 Task: Create a rule from the Routing list, Task moved to a section -> Set Priority in the project BroaderView , set the section as Done clear the priority
Action: Mouse moved to (1234, 111)
Screenshot: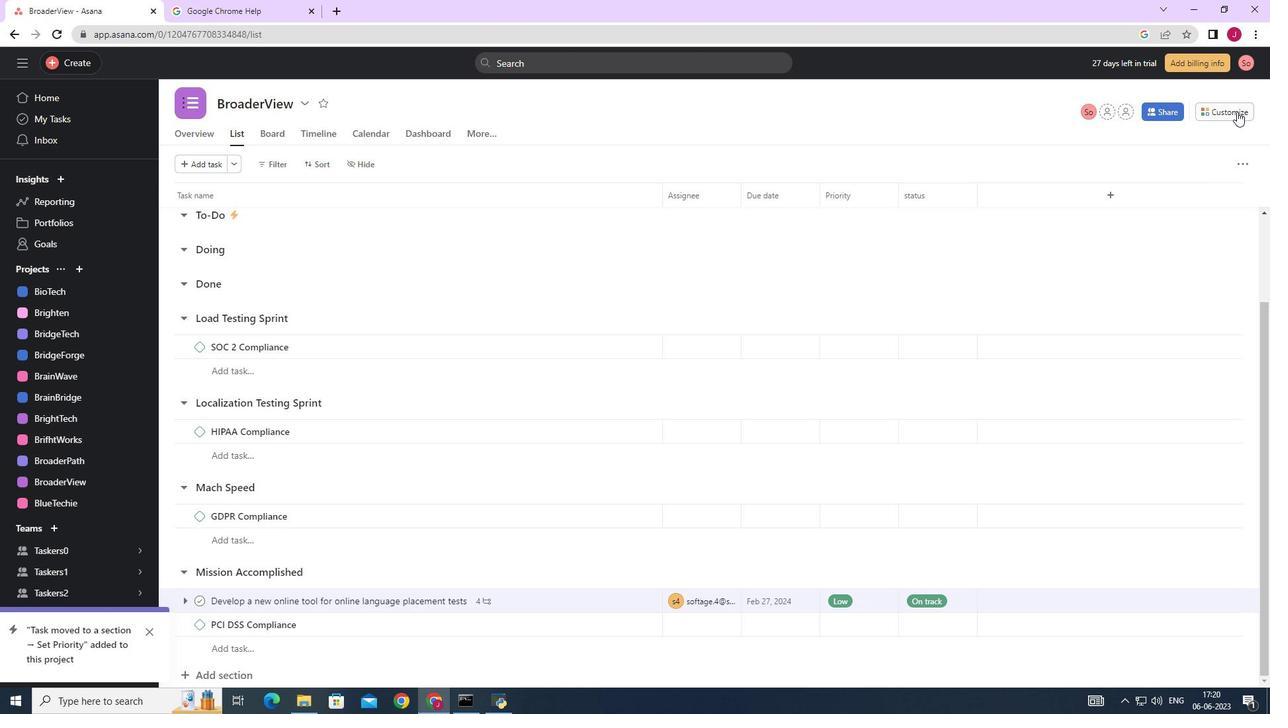
Action: Mouse pressed left at (1234, 111)
Screenshot: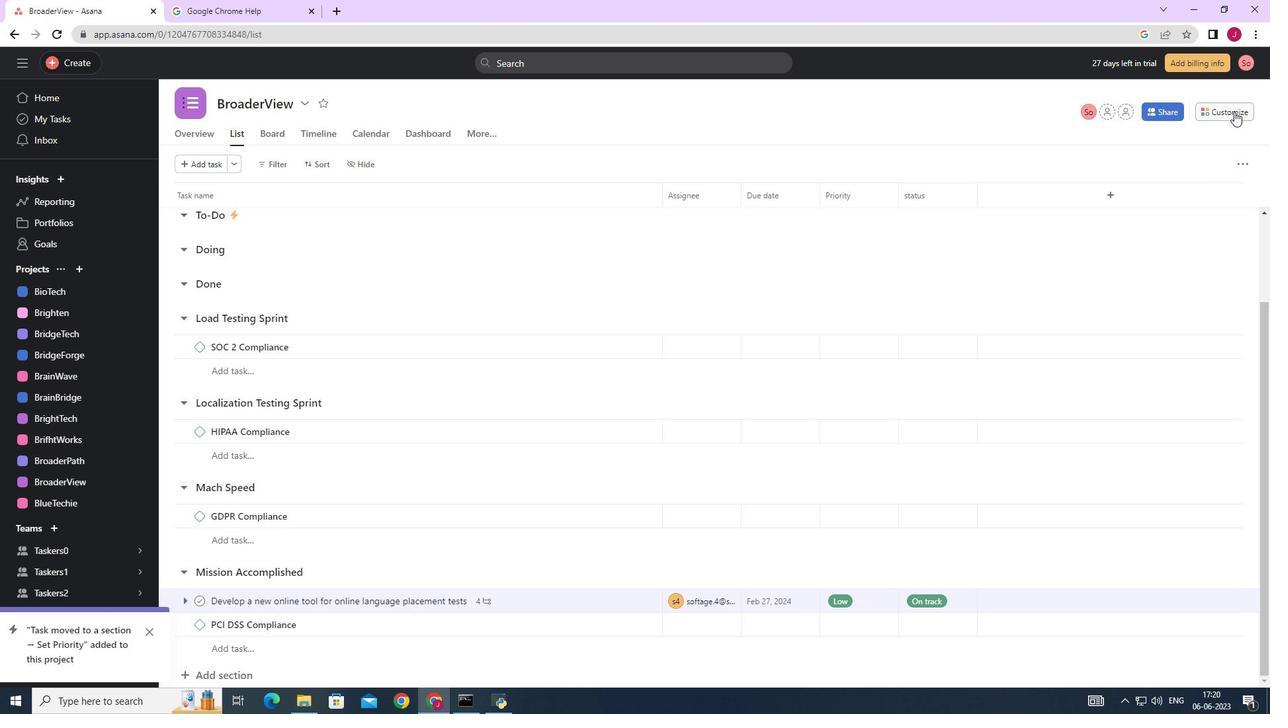 
Action: Mouse moved to (997, 283)
Screenshot: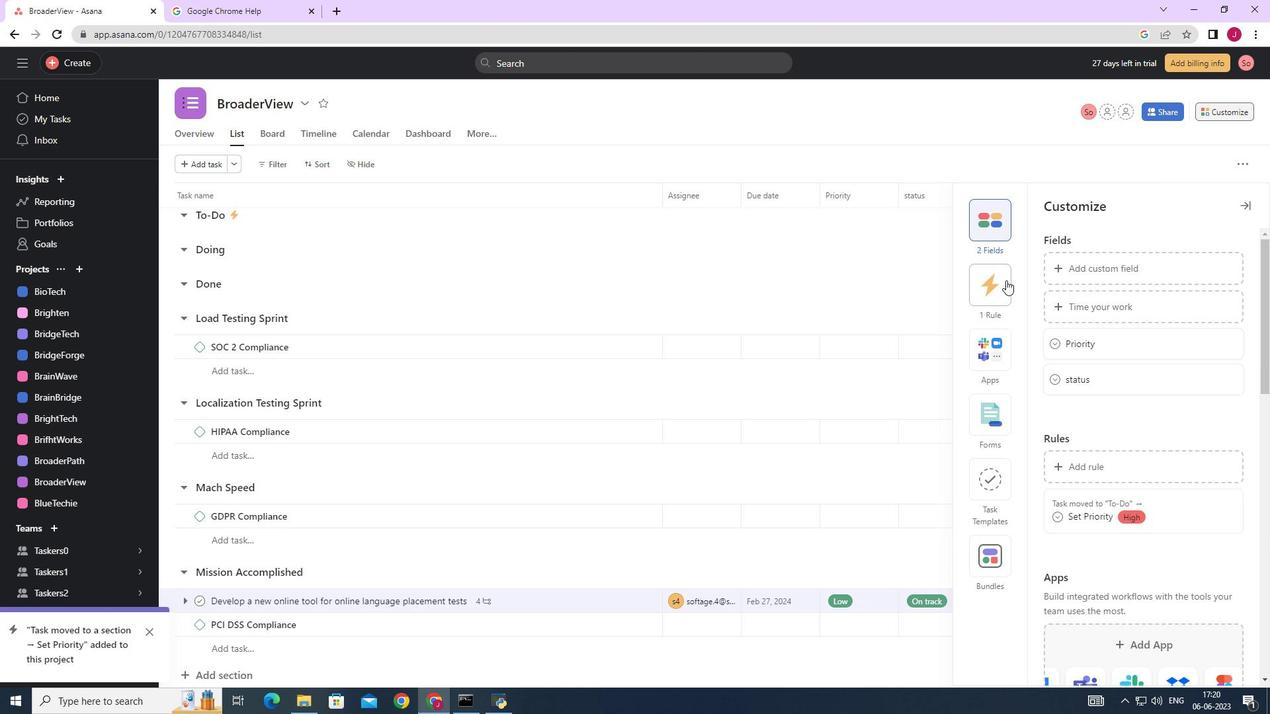 
Action: Mouse pressed left at (997, 283)
Screenshot: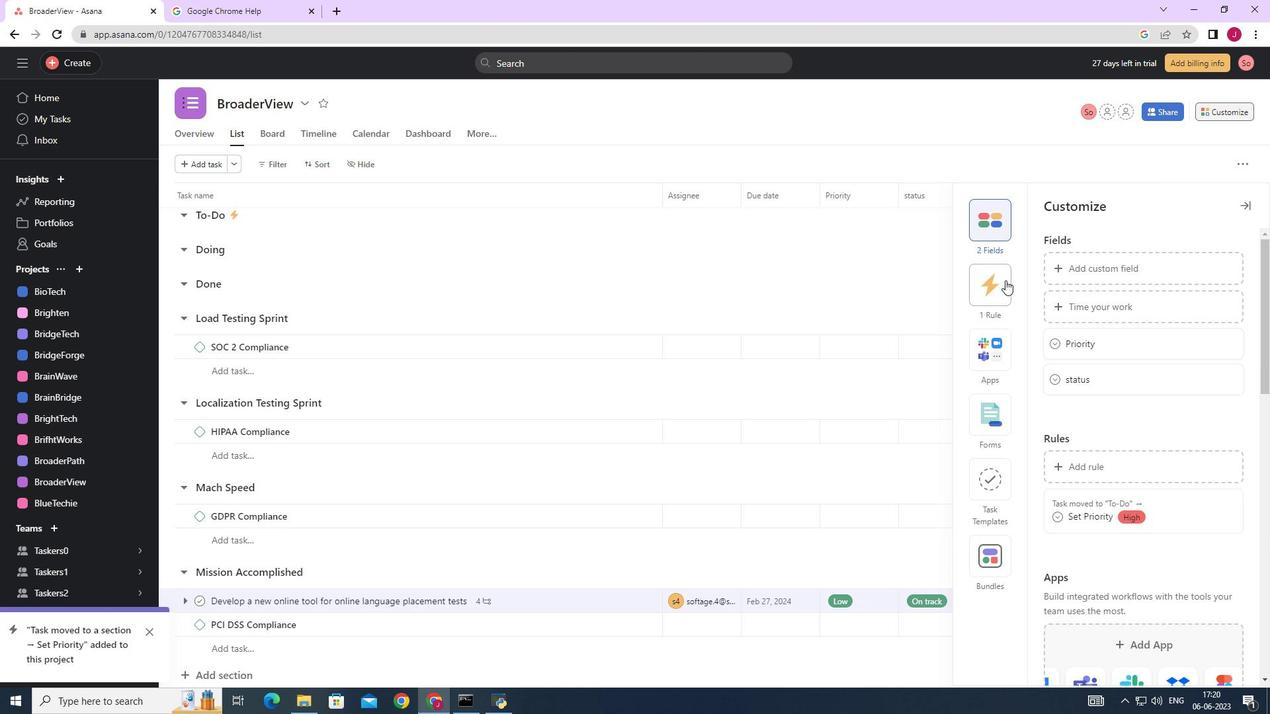 
Action: Mouse moved to (1107, 265)
Screenshot: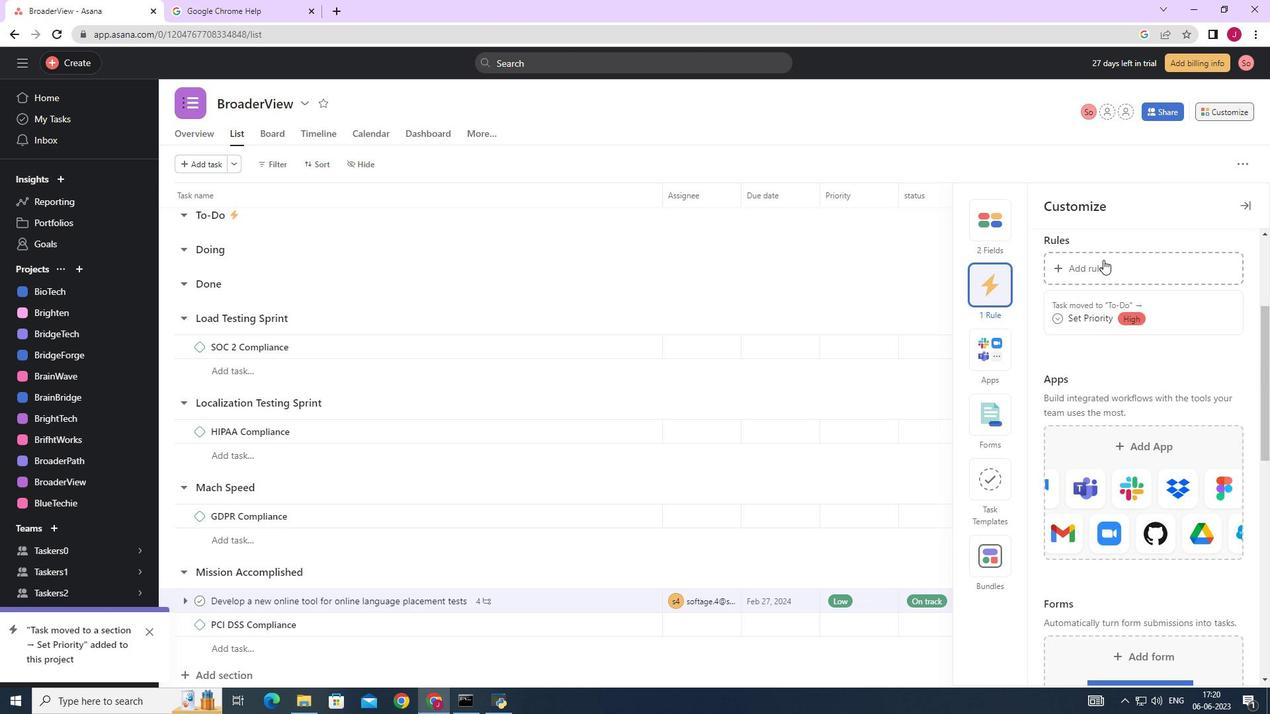 
Action: Mouse pressed left at (1107, 265)
Screenshot: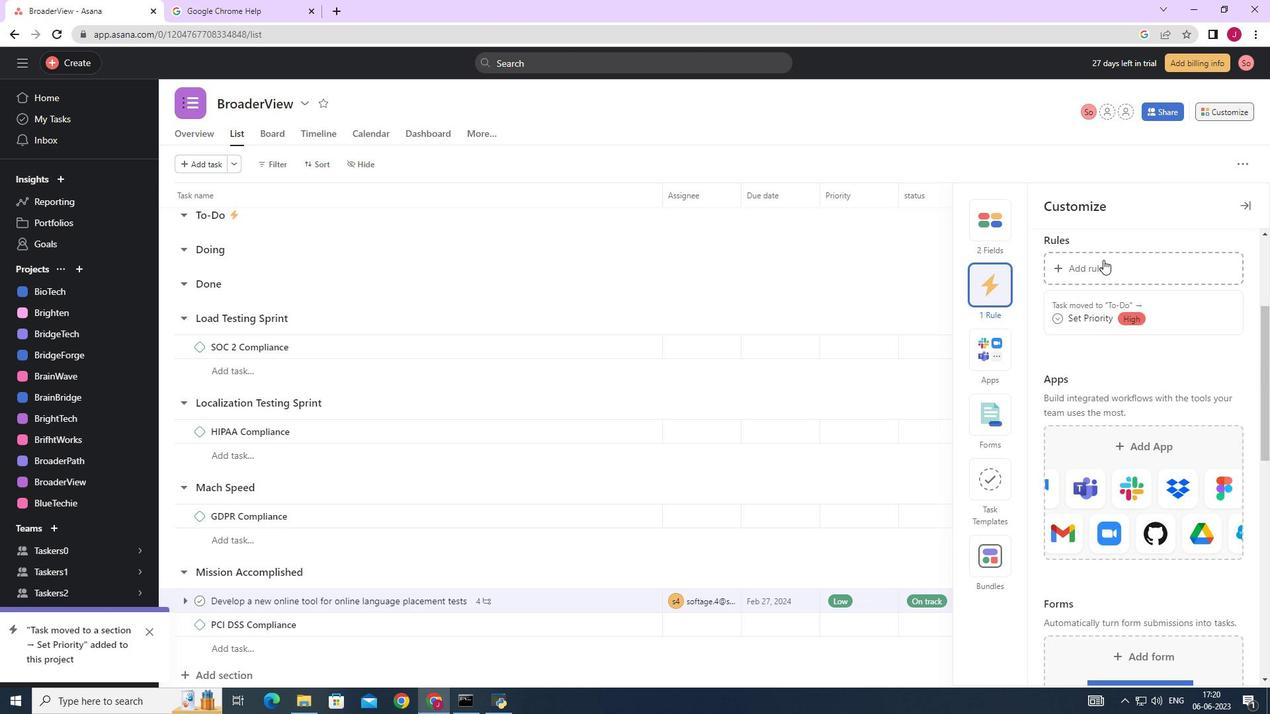 
Action: Mouse moved to (279, 174)
Screenshot: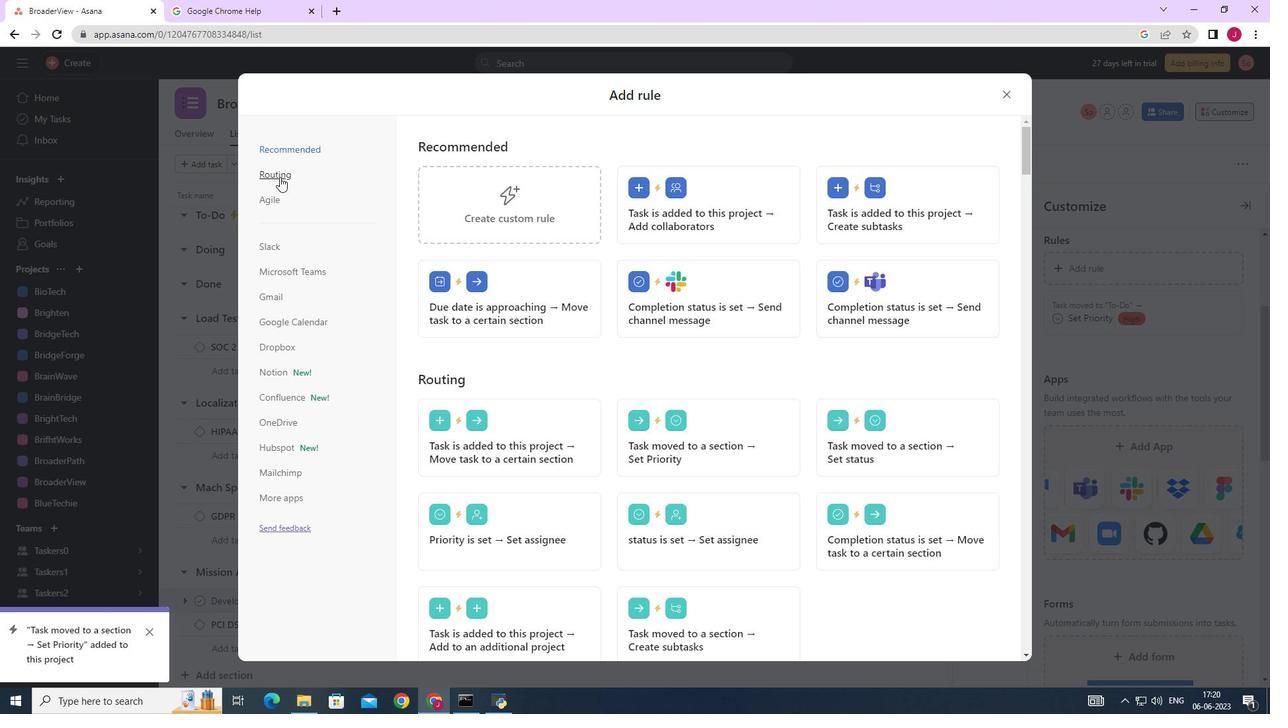 
Action: Mouse pressed left at (279, 174)
Screenshot: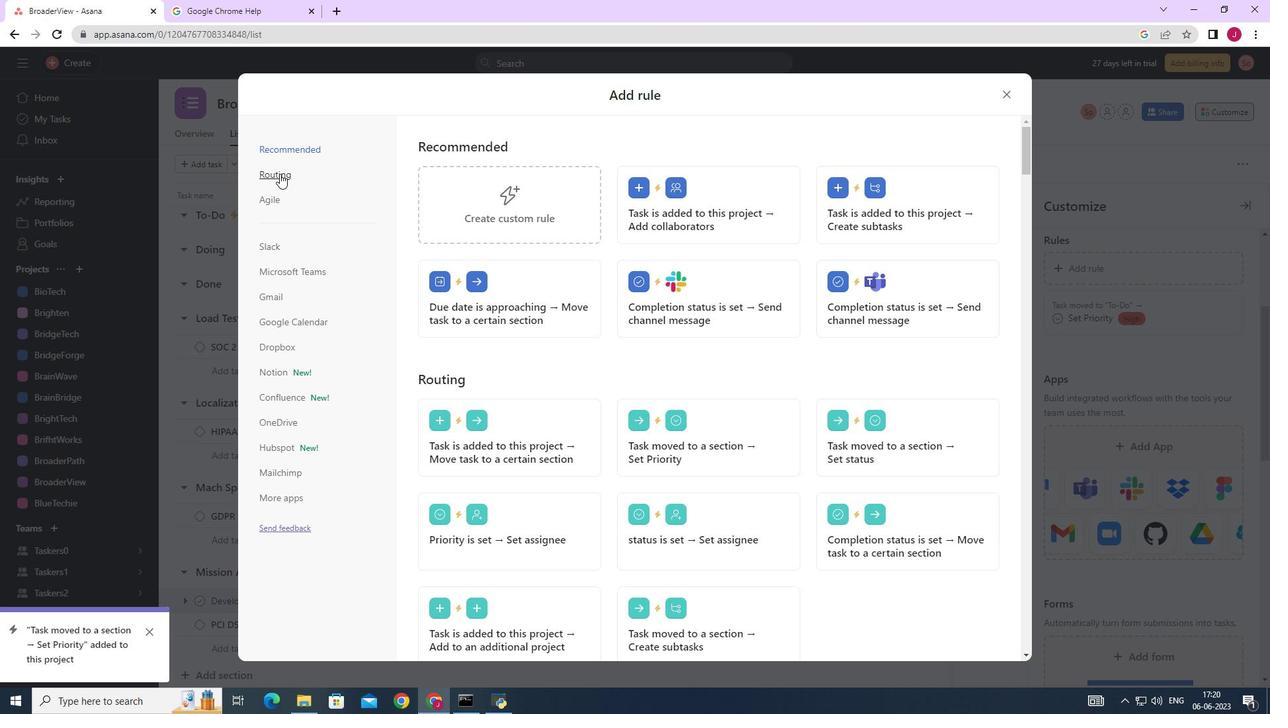 
Action: Mouse moved to (661, 201)
Screenshot: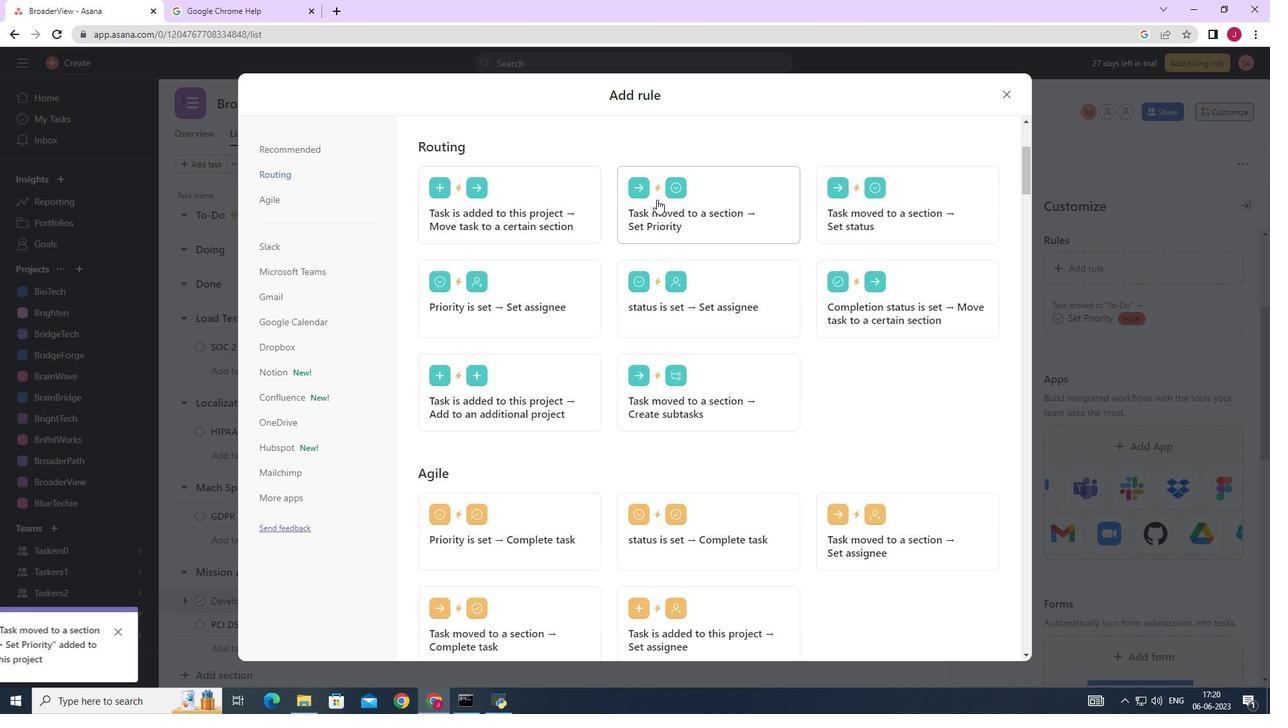 
Action: Mouse pressed left at (661, 201)
Screenshot: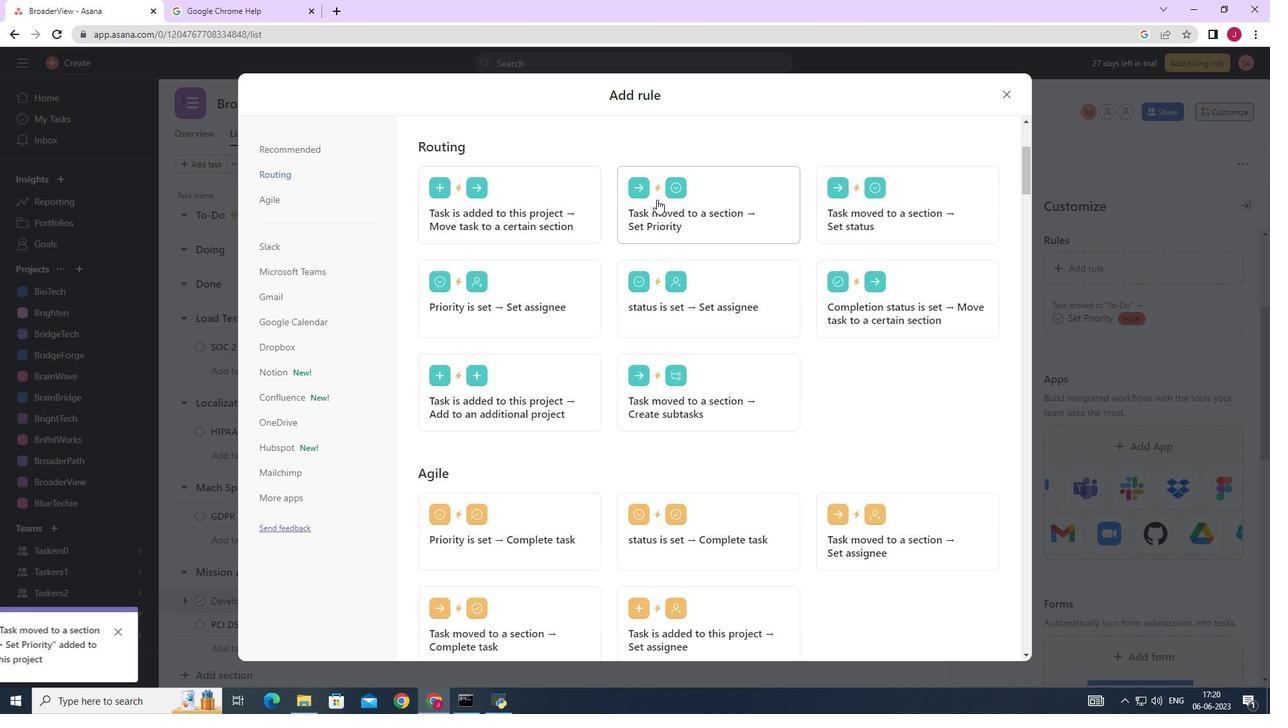 
Action: Mouse moved to (538, 350)
Screenshot: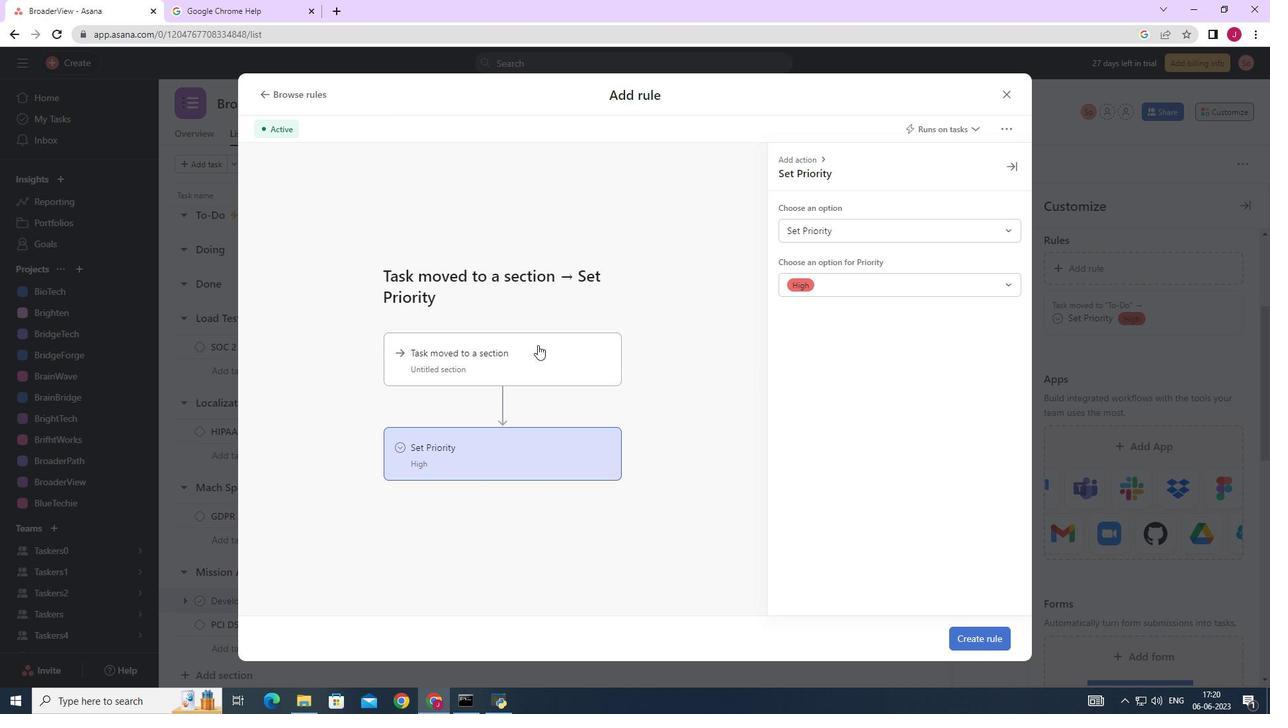 
Action: Mouse pressed left at (538, 350)
Screenshot: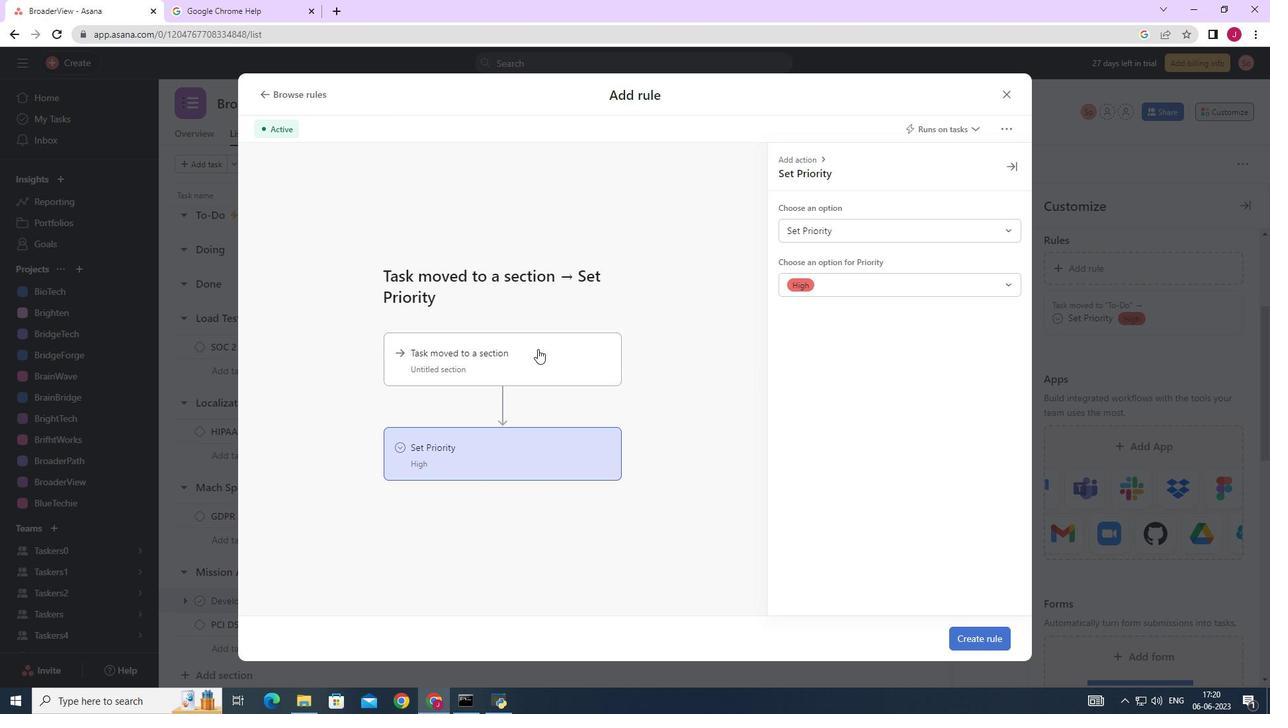 
Action: Mouse moved to (805, 232)
Screenshot: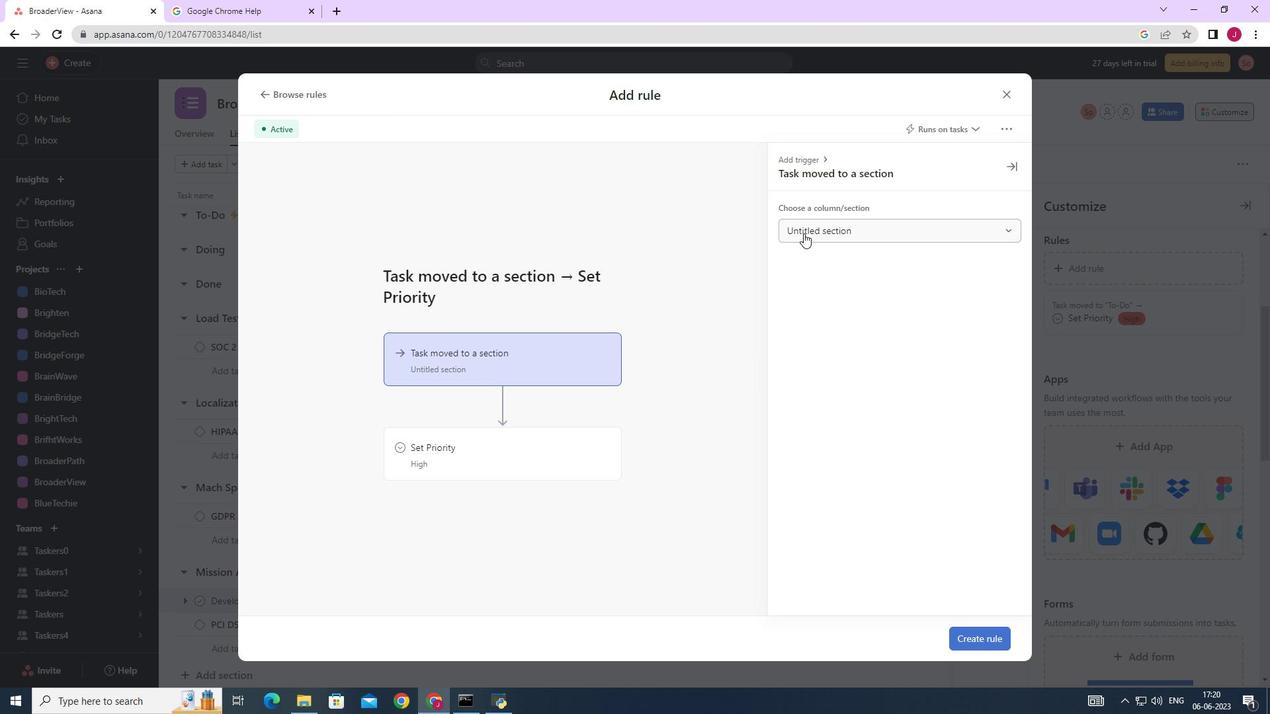 
Action: Mouse pressed left at (805, 232)
Screenshot: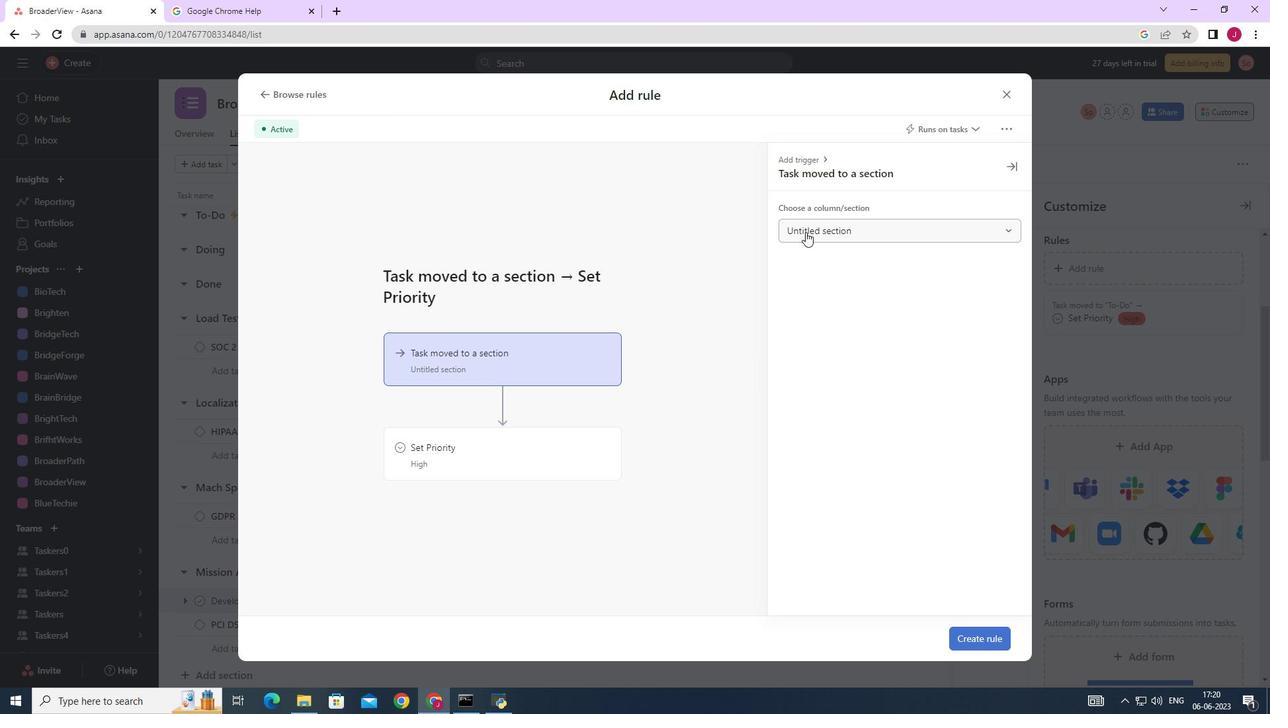 
Action: Mouse moved to (830, 330)
Screenshot: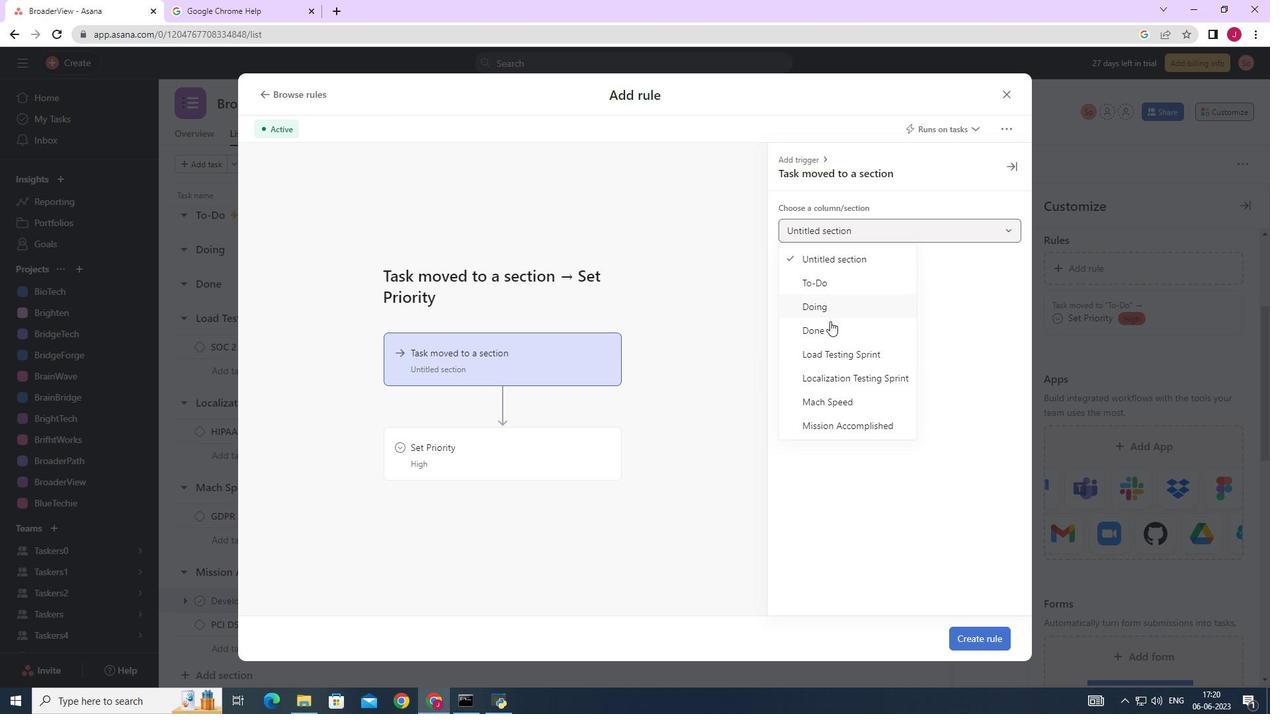 
Action: Mouse pressed left at (830, 330)
Screenshot: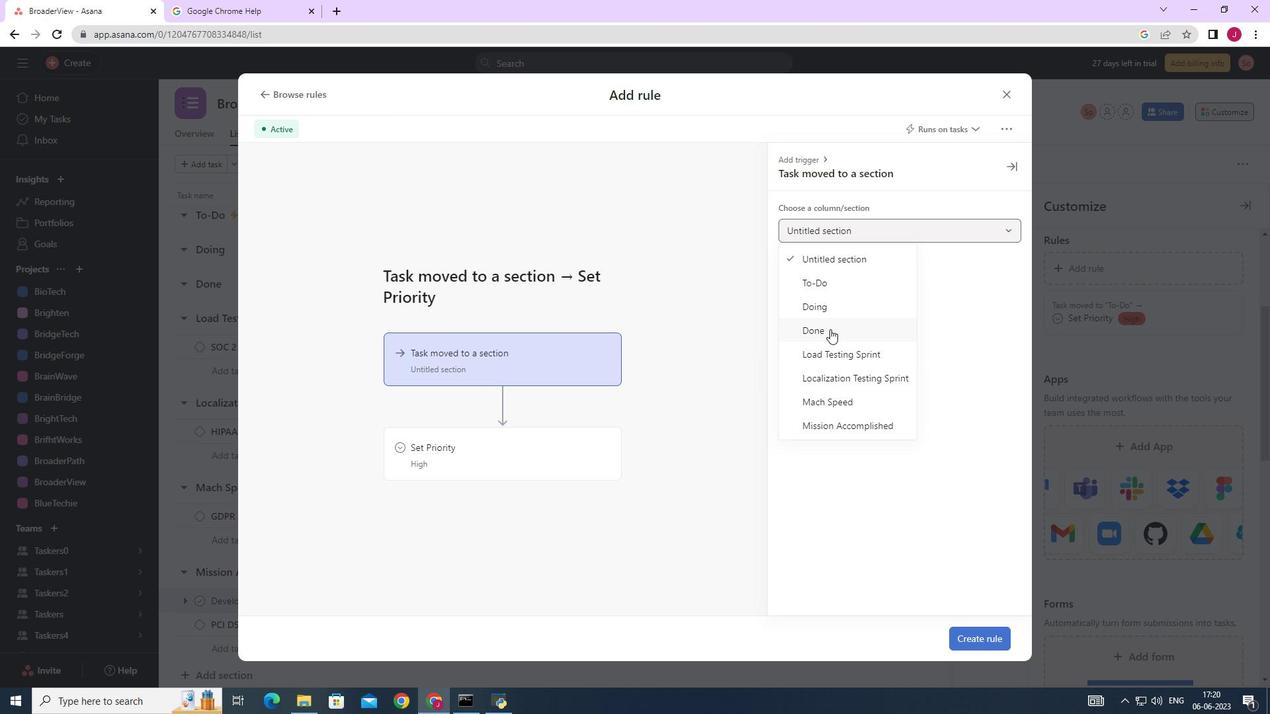 
Action: Mouse moved to (520, 444)
Screenshot: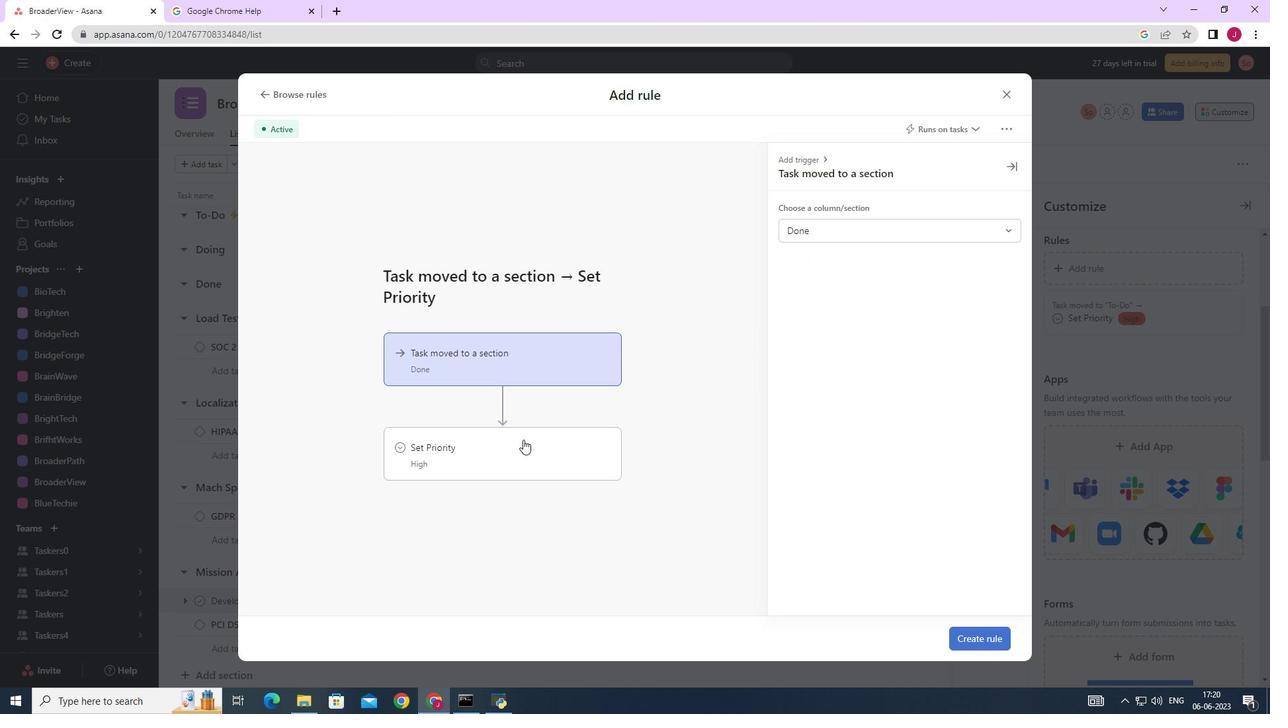 
Action: Mouse pressed left at (520, 444)
Screenshot: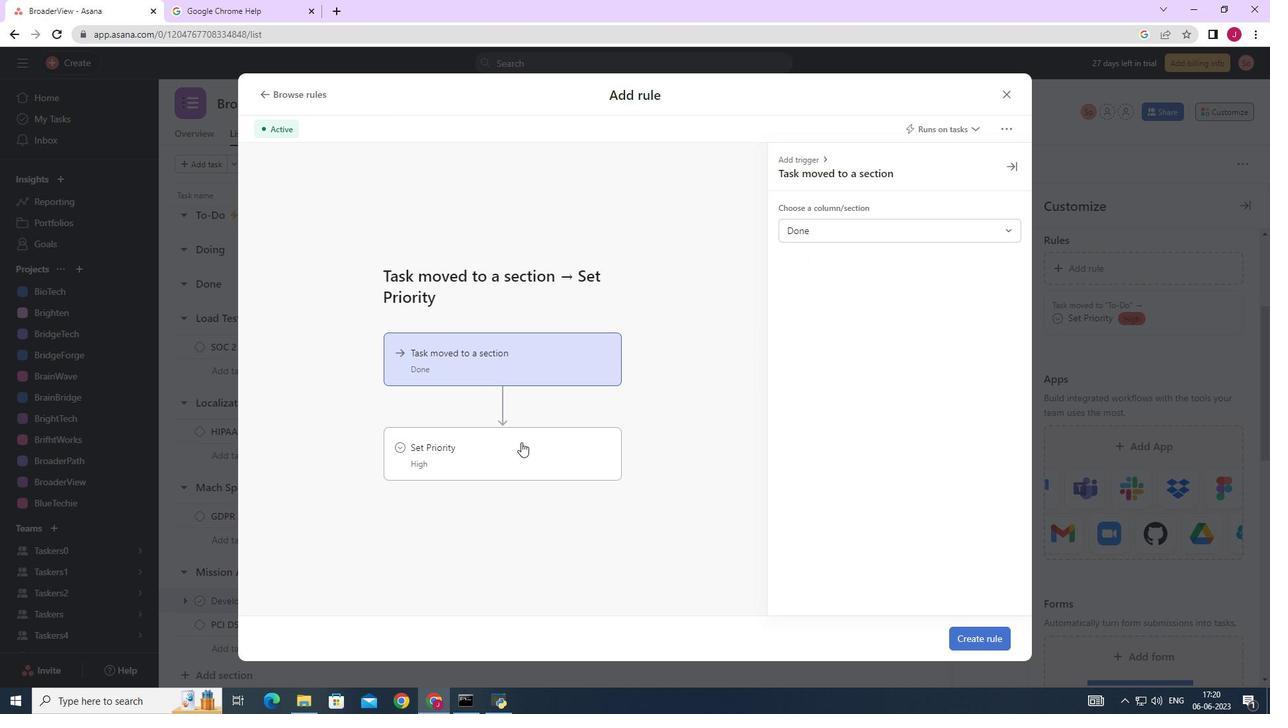 
Action: Mouse moved to (823, 232)
Screenshot: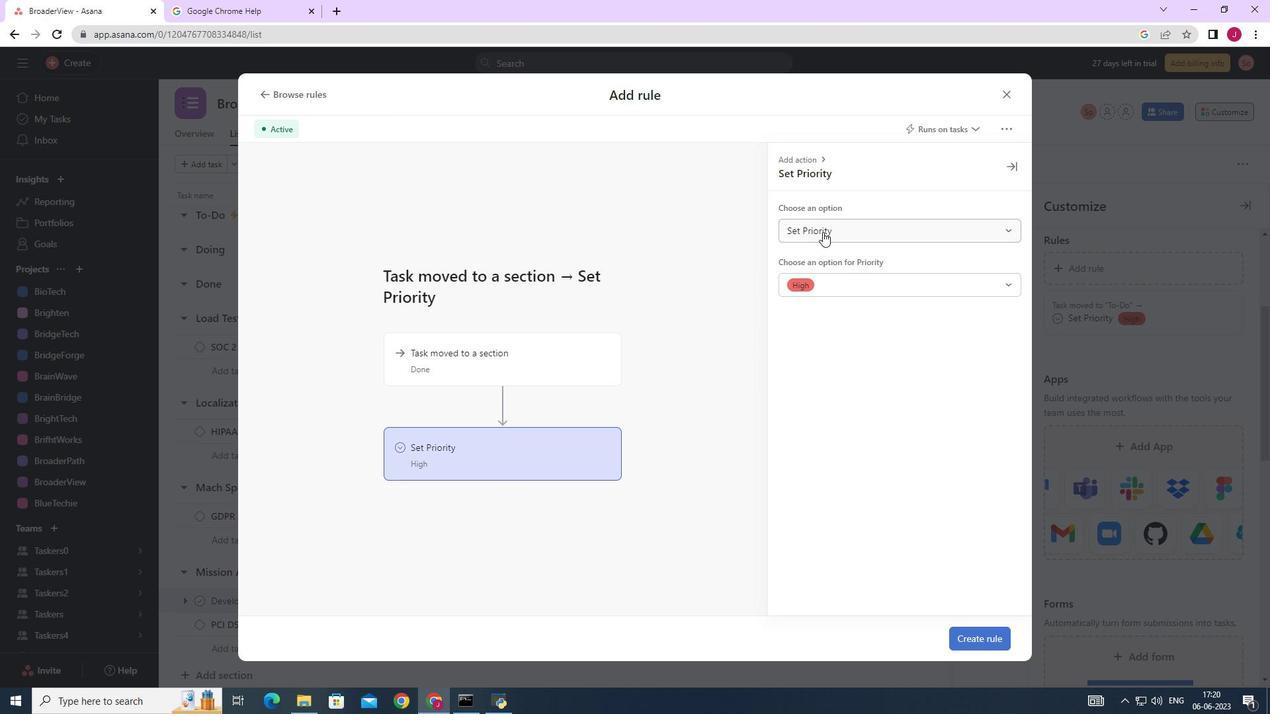 
Action: Mouse pressed left at (823, 232)
Screenshot: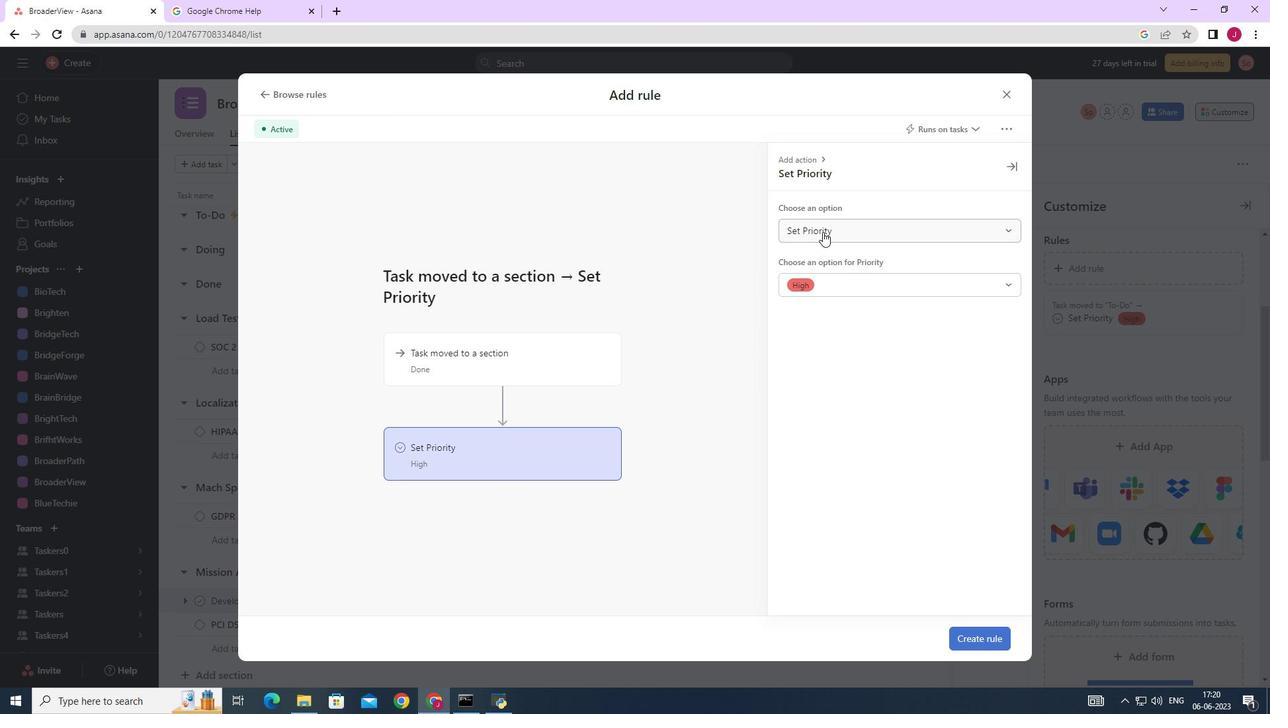 
Action: Mouse pressed left at (823, 232)
Screenshot: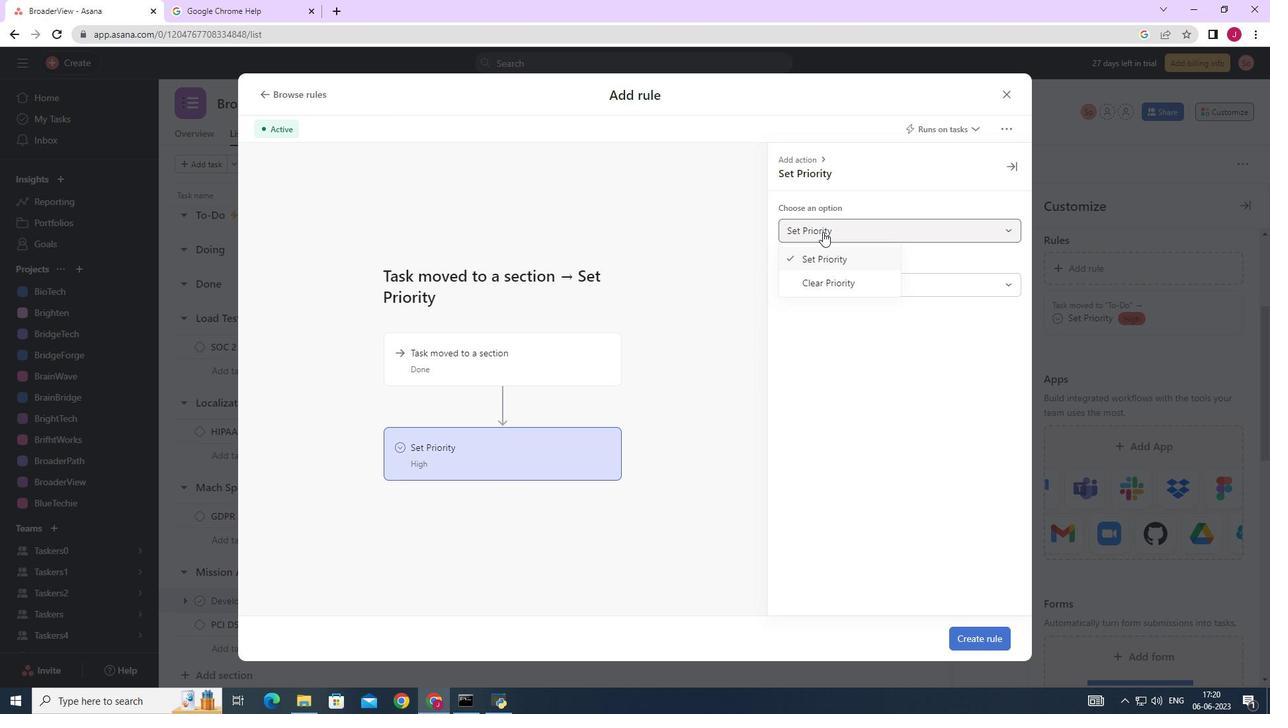 
Action: Mouse moved to (974, 637)
Screenshot: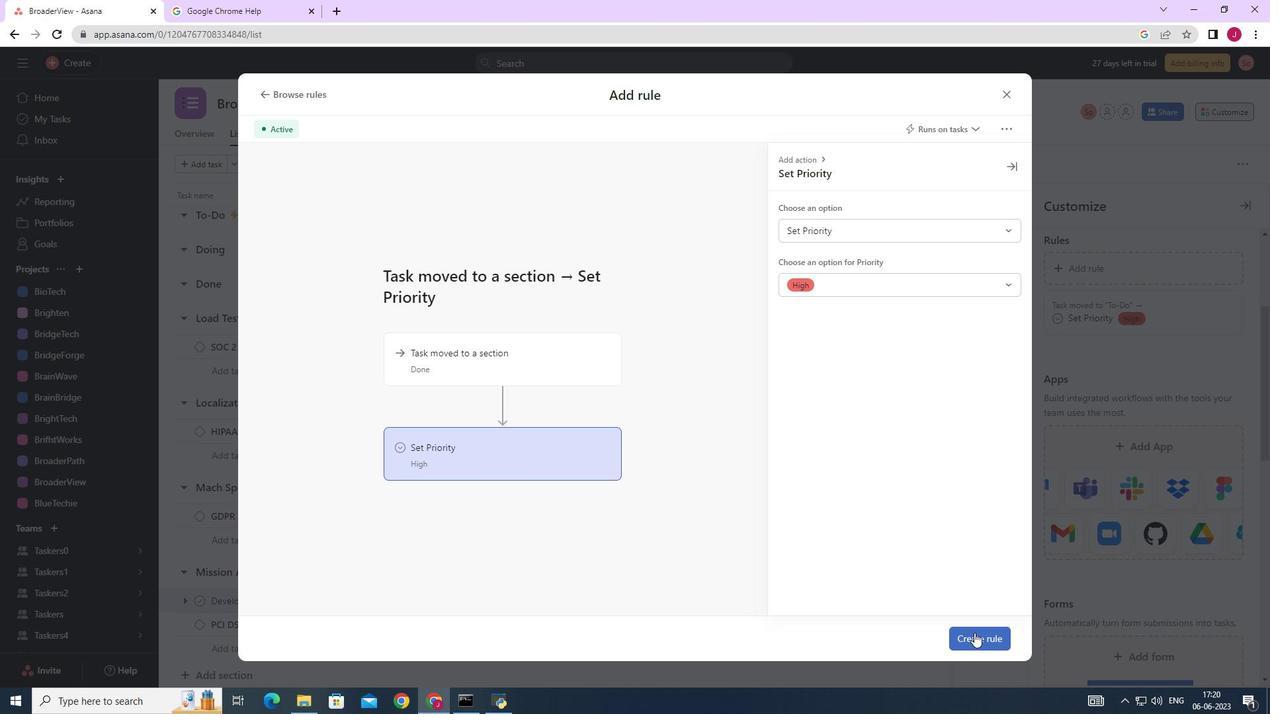 
Action: Mouse pressed left at (974, 637)
Screenshot: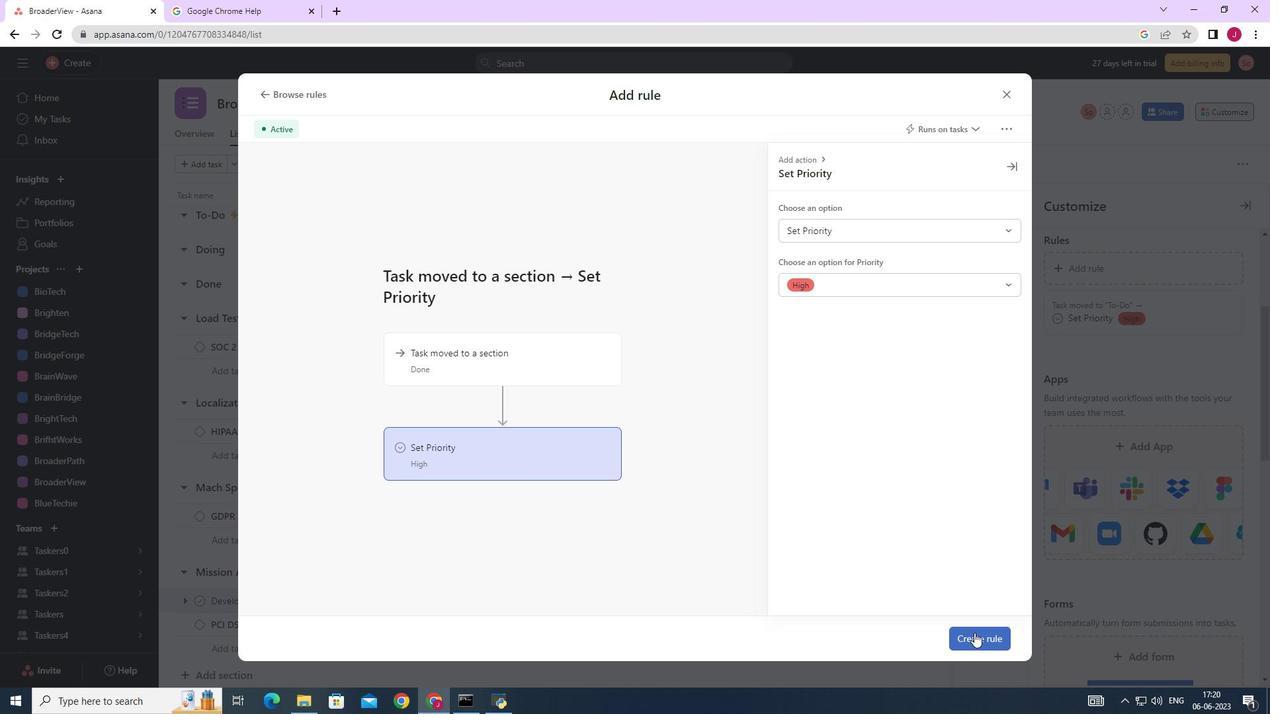 
Action: Mouse moved to (972, 639)
Screenshot: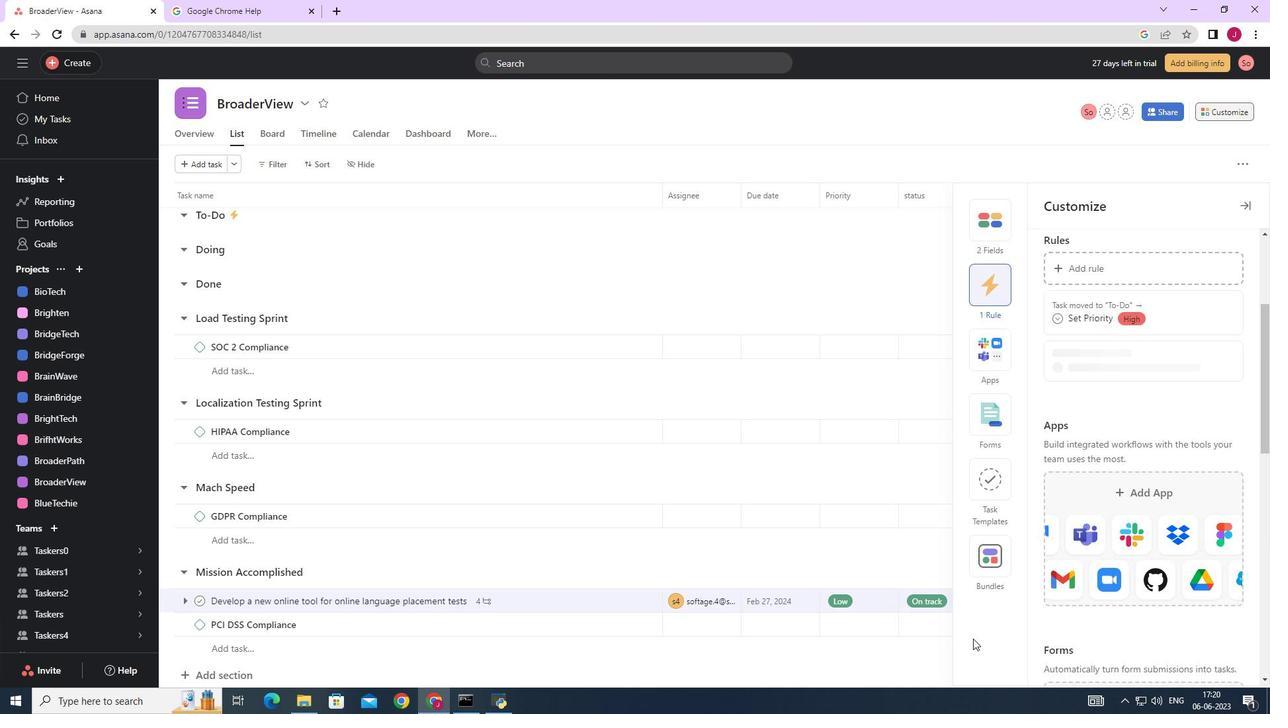 
